 Task: Create a section Code Collectors and in the section, add a milestone Agile Project Management Implementation in the project AgileImpact
Action: Mouse moved to (514, 476)
Screenshot: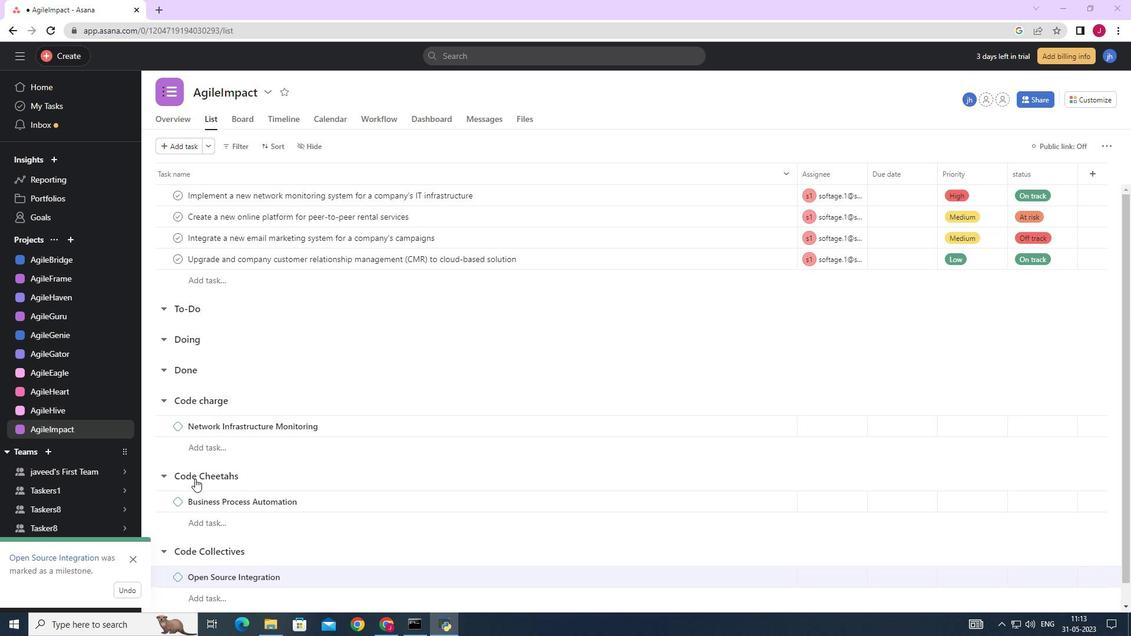 
Action: Mouse scrolled (514, 475) with delta (0, 0)
Screenshot: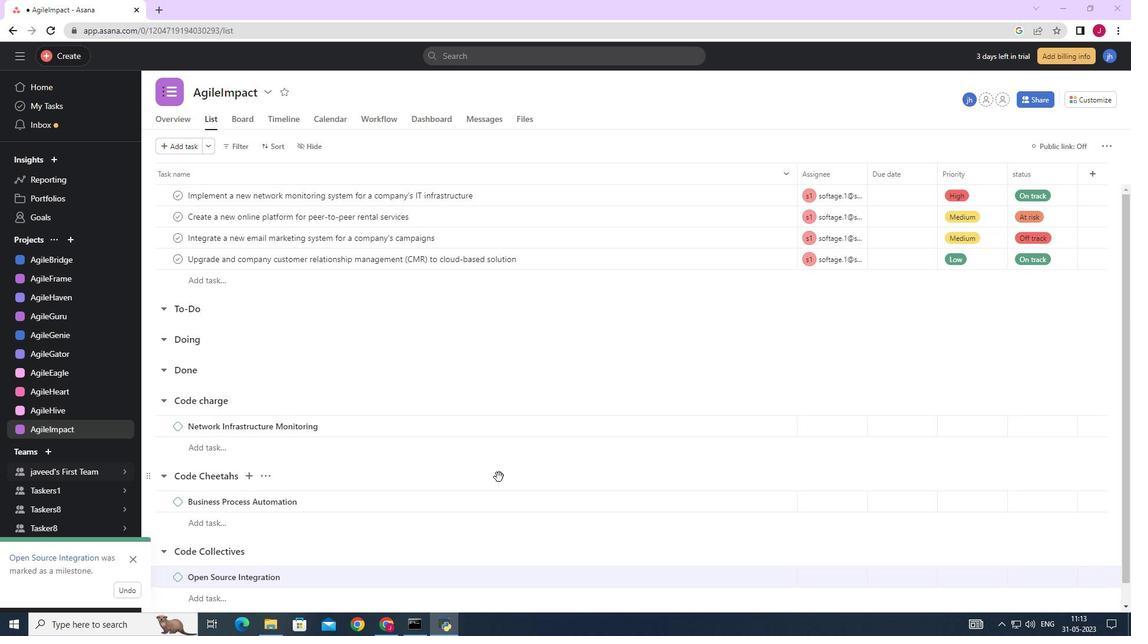 
Action: Mouse scrolled (514, 475) with delta (0, 0)
Screenshot: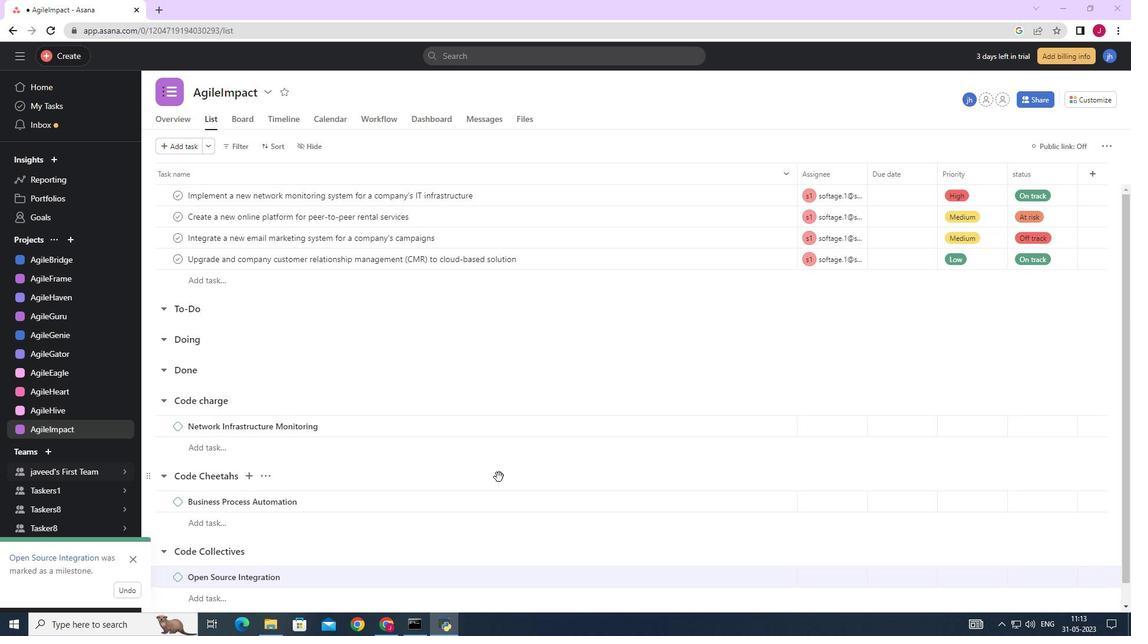
Action: Mouse scrolled (514, 475) with delta (0, 0)
Screenshot: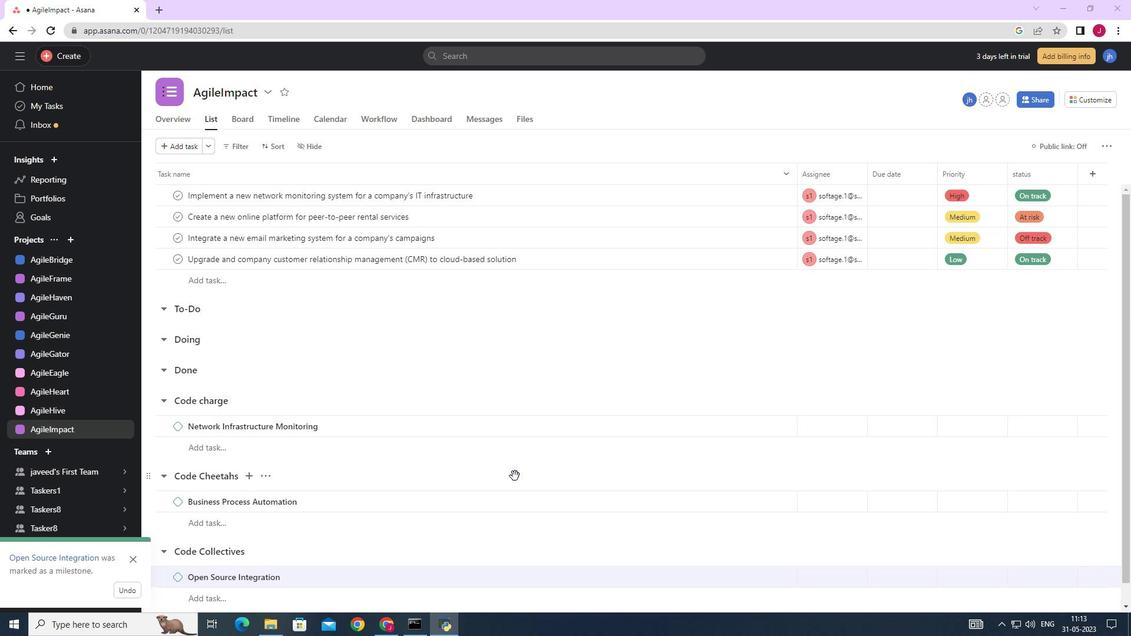 
Action: Mouse moved to (512, 476)
Screenshot: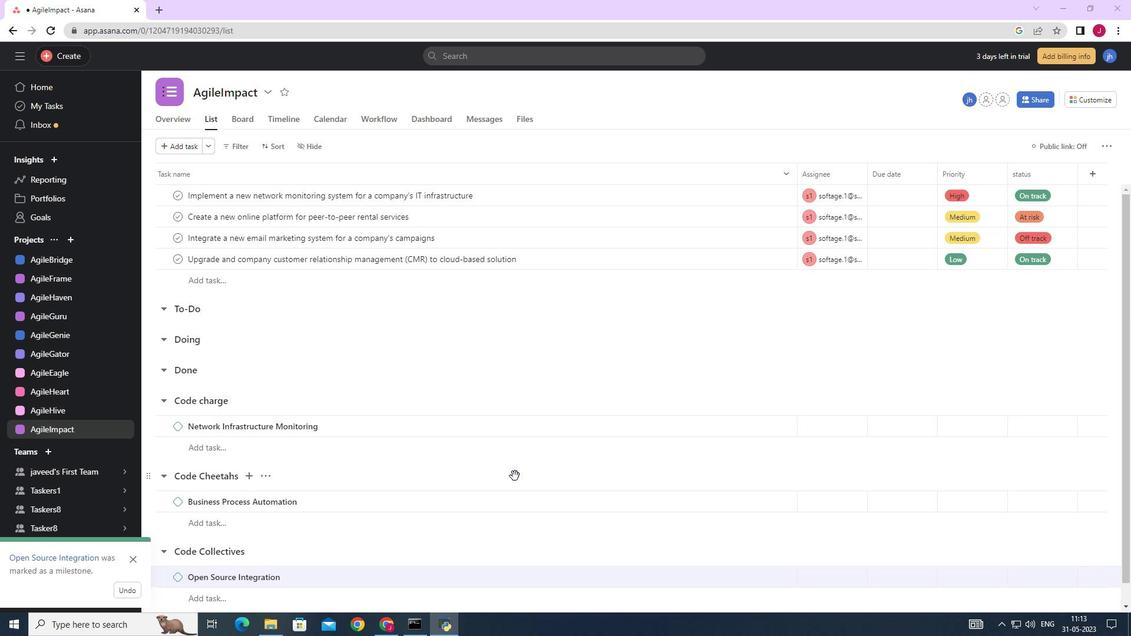 
Action: Mouse scrolled (512, 475) with delta (0, 0)
Screenshot: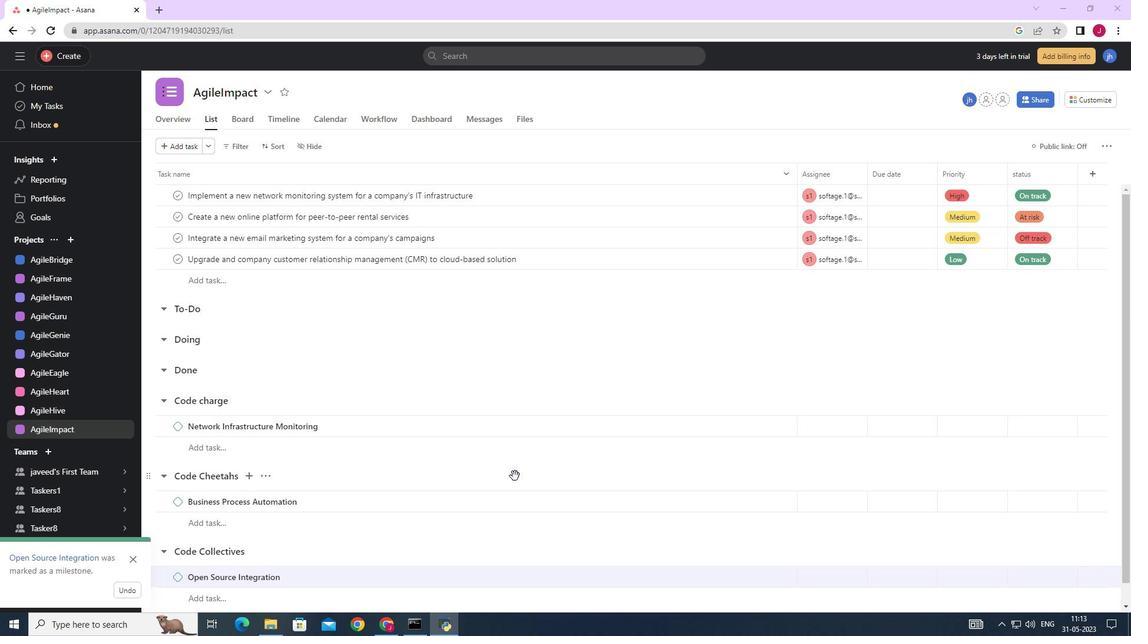 
Action: Mouse moved to (418, 495)
Screenshot: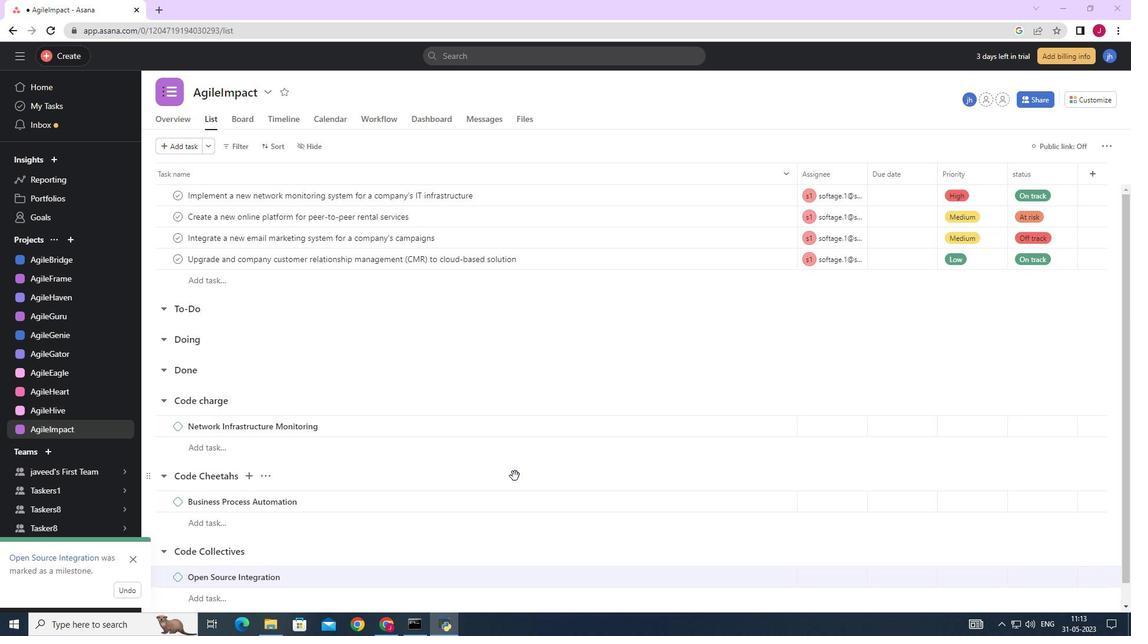 
Action: Mouse scrolled (474, 485) with delta (0, 0)
Screenshot: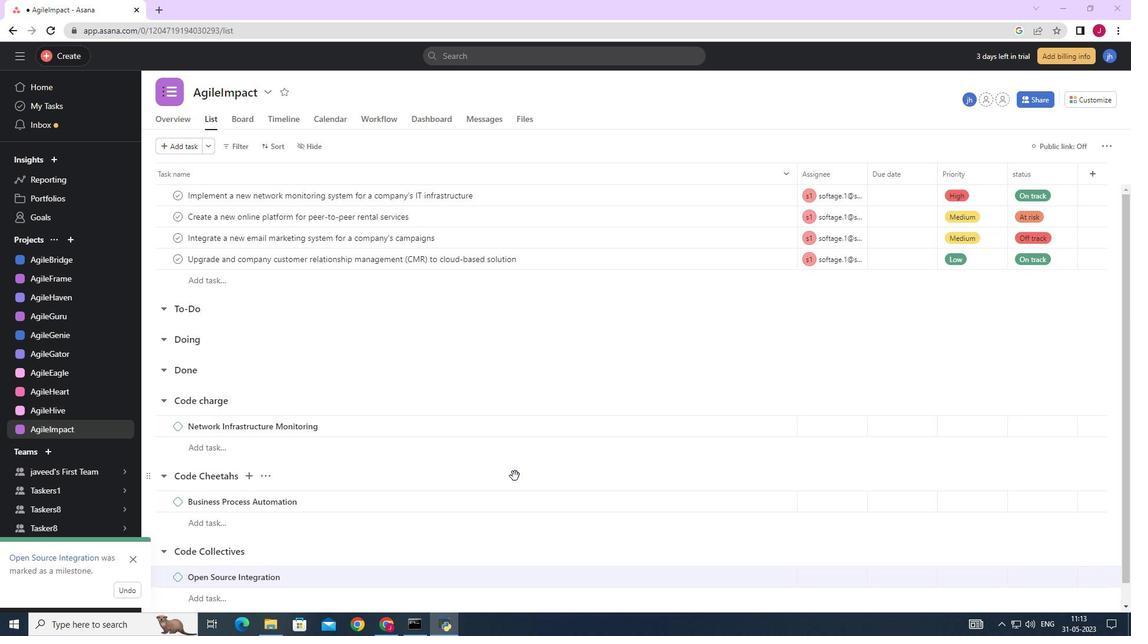 
Action: Mouse moved to (129, 559)
Screenshot: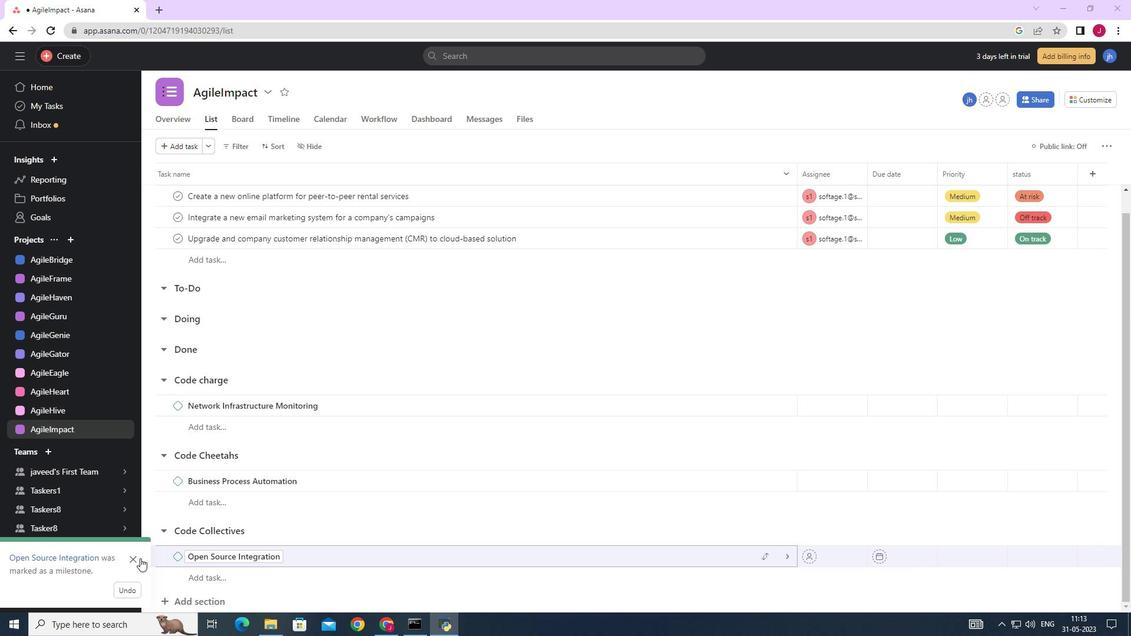 
Action: Mouse pressed left at (129, 559)
Screenshot: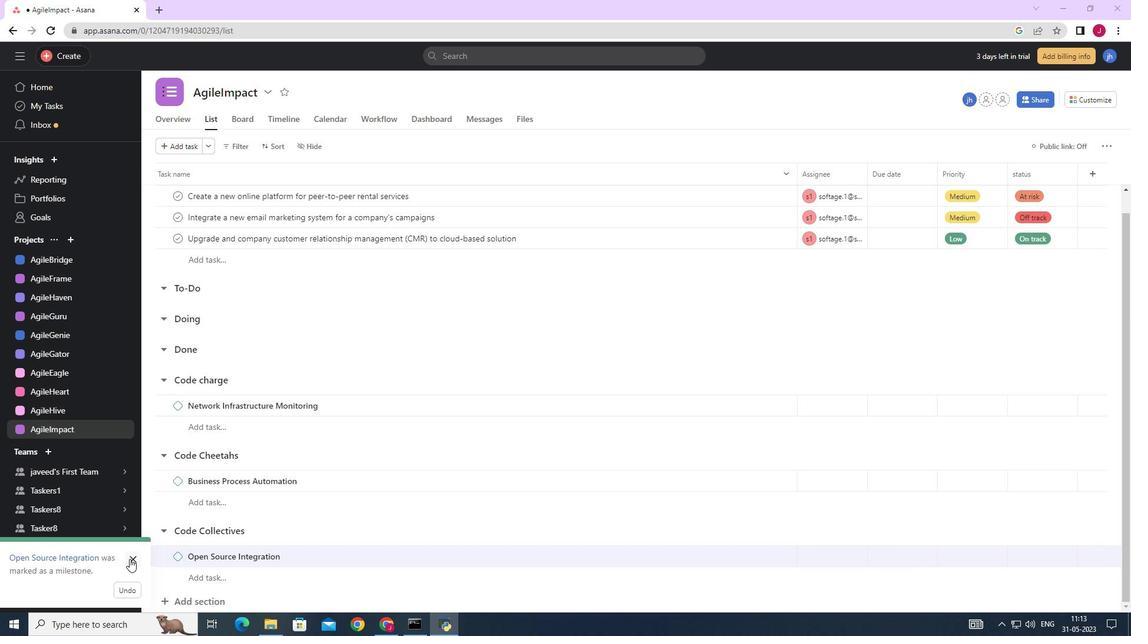 
Action: Mouse moved to (265, 516)
Screenshot: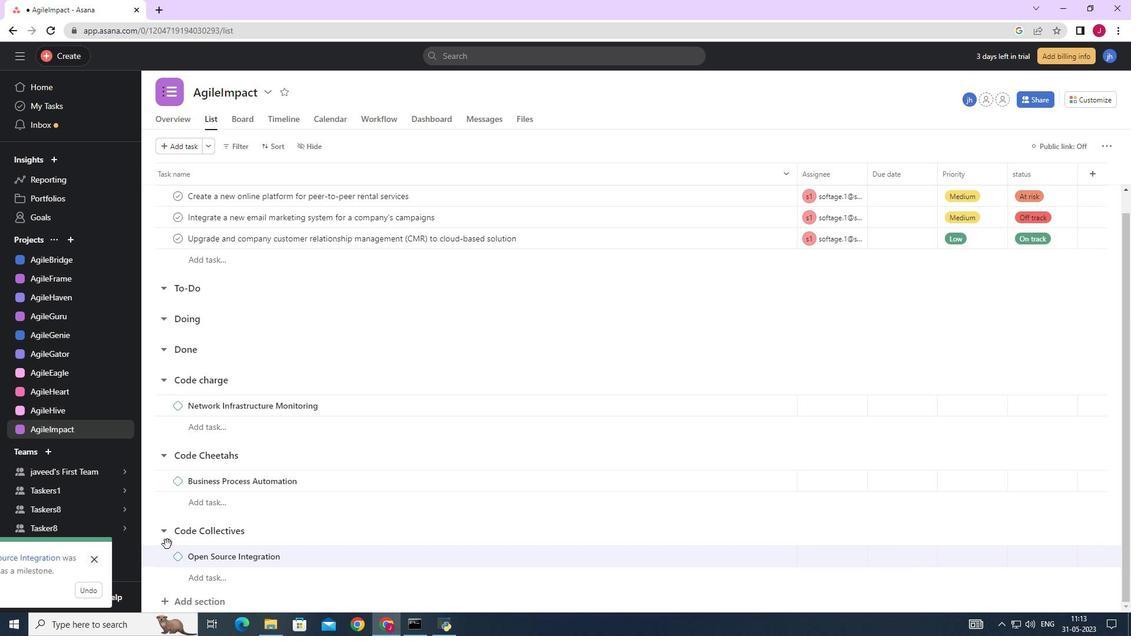 
Action: Mouse scrolled (265, 516) with delta (0, 0)
Screenshot: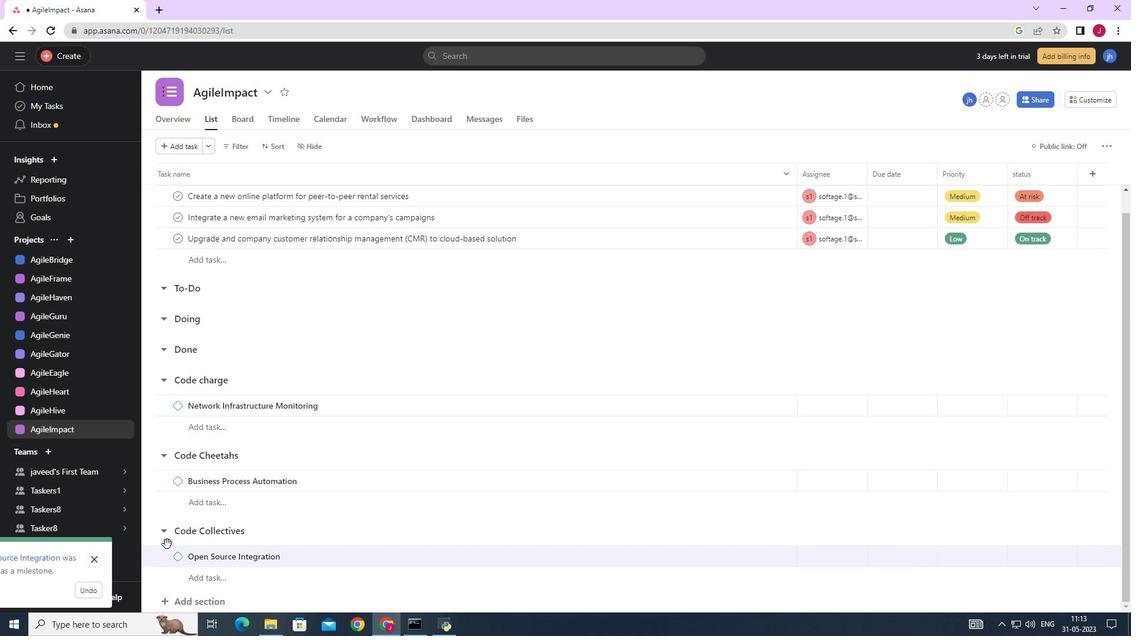 
Action: Mouse scrolled (265, 516) with delta (0, 0)
Screenshot: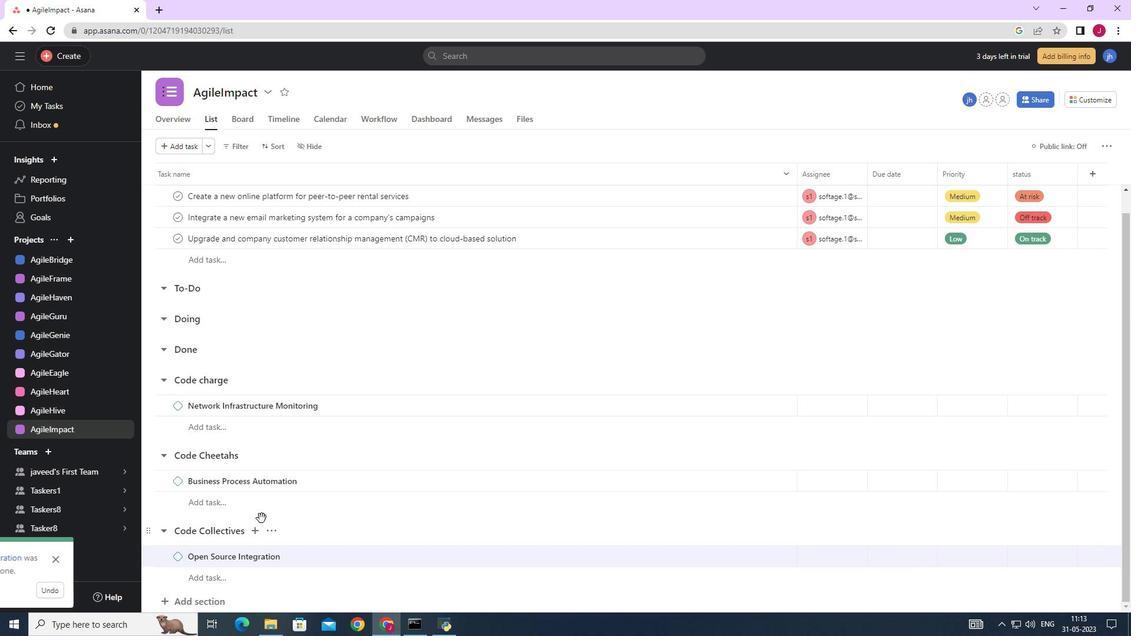 
Action: Mouse scrolled (265, 516) with delta (0, 0)
Screenshot: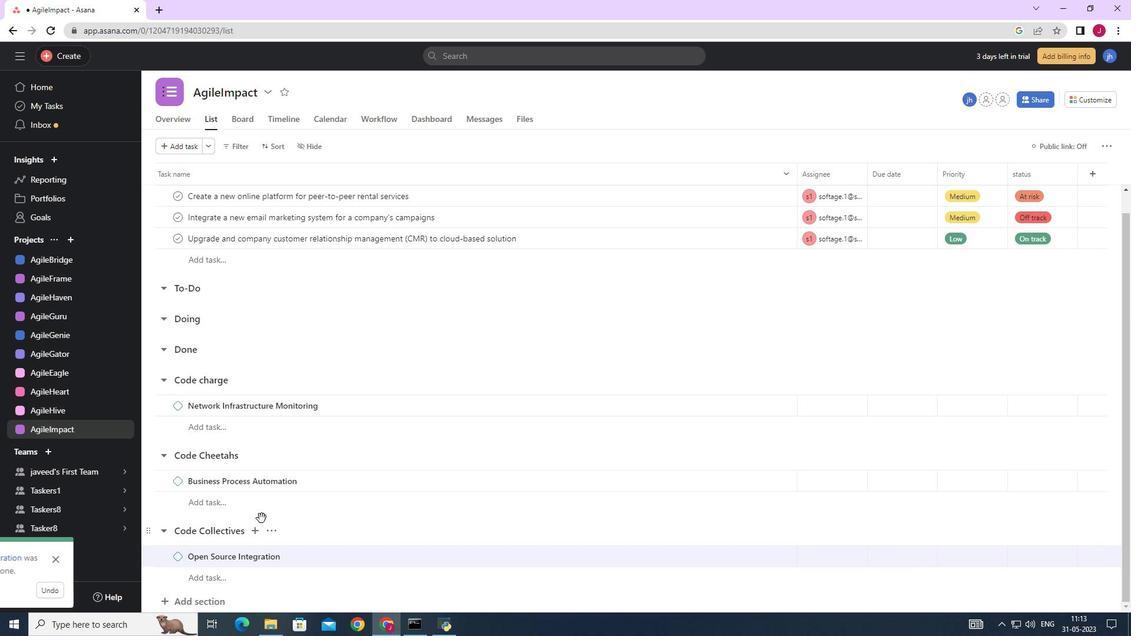 
Action: Mouse scrolled (265, 516) with delta (0, 0)
Screenshot: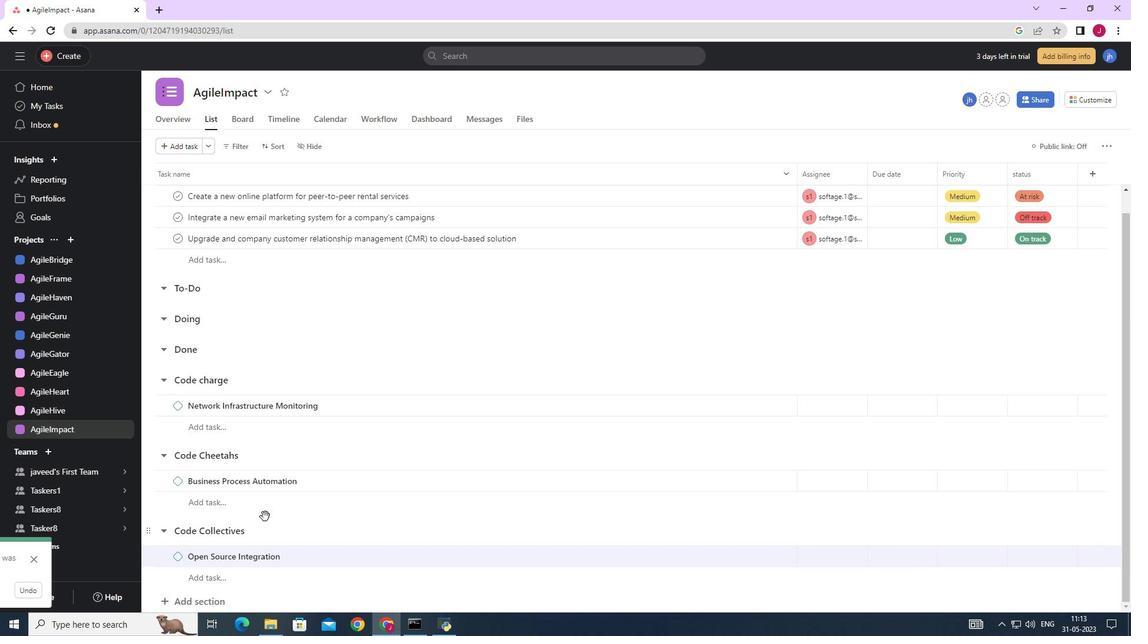 
Action: Mouse moved to (215, 599)
Screenshot: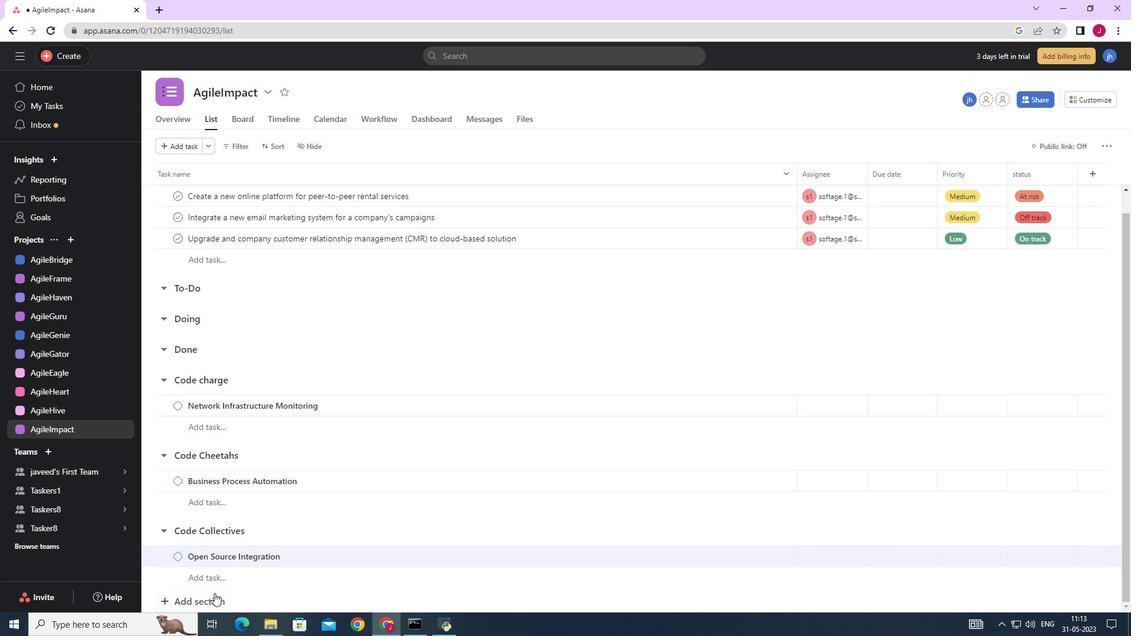 
Action: Mouse pressed left at (215, 599)
Screenshot: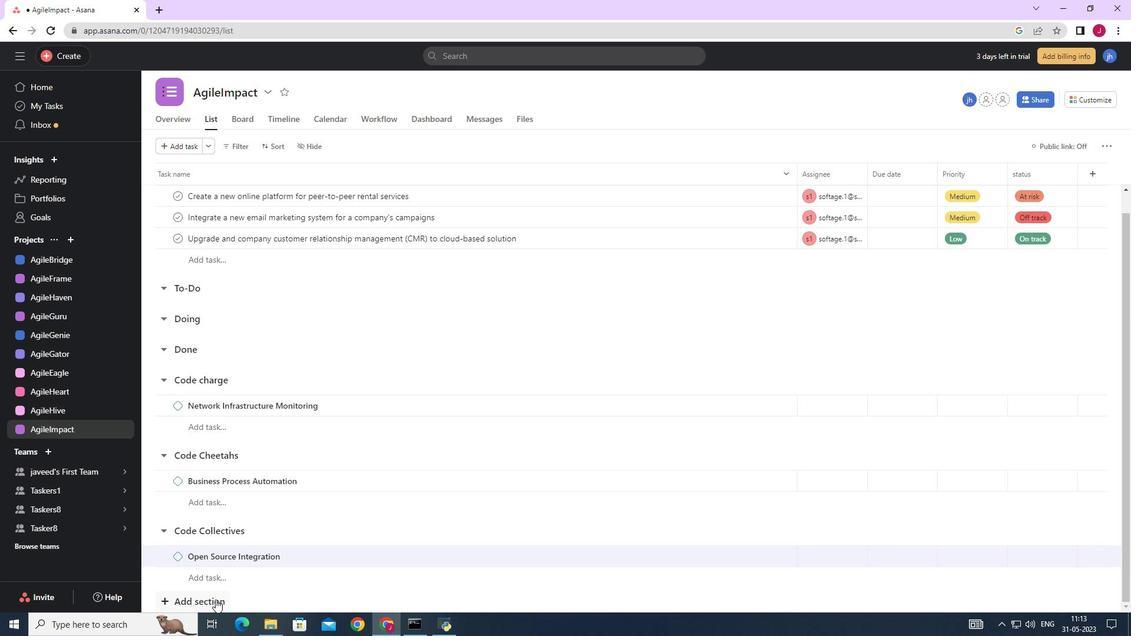 
Action: Mouse moved to (220, 587)
Screenshot: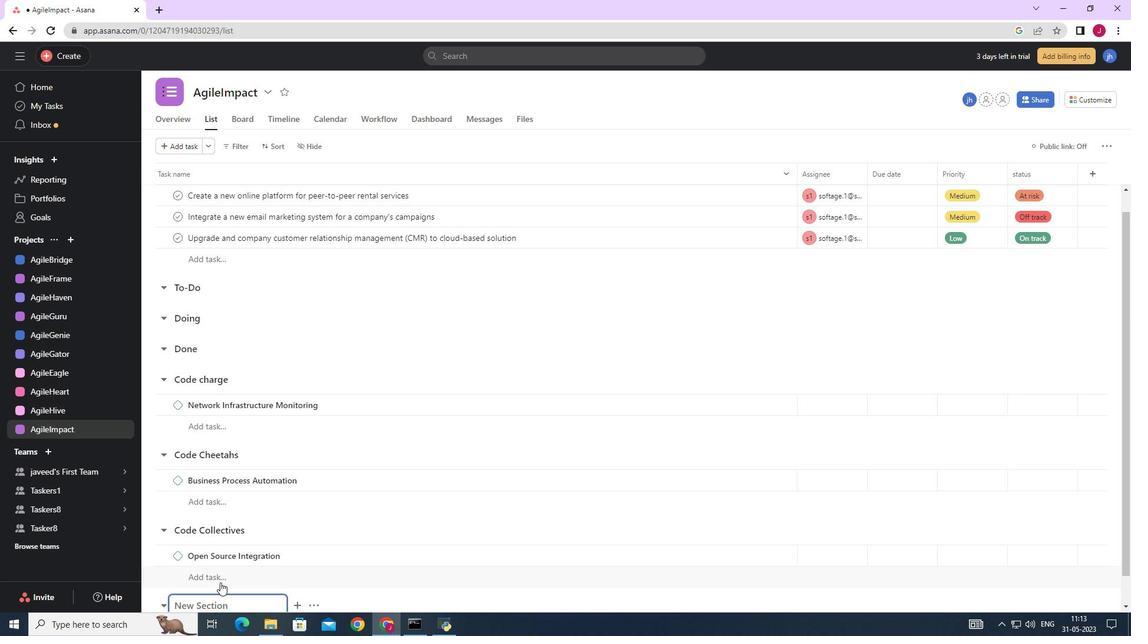 
Action: Mouse scrolled (220, 586) with delta (0, 0)
Screenshot: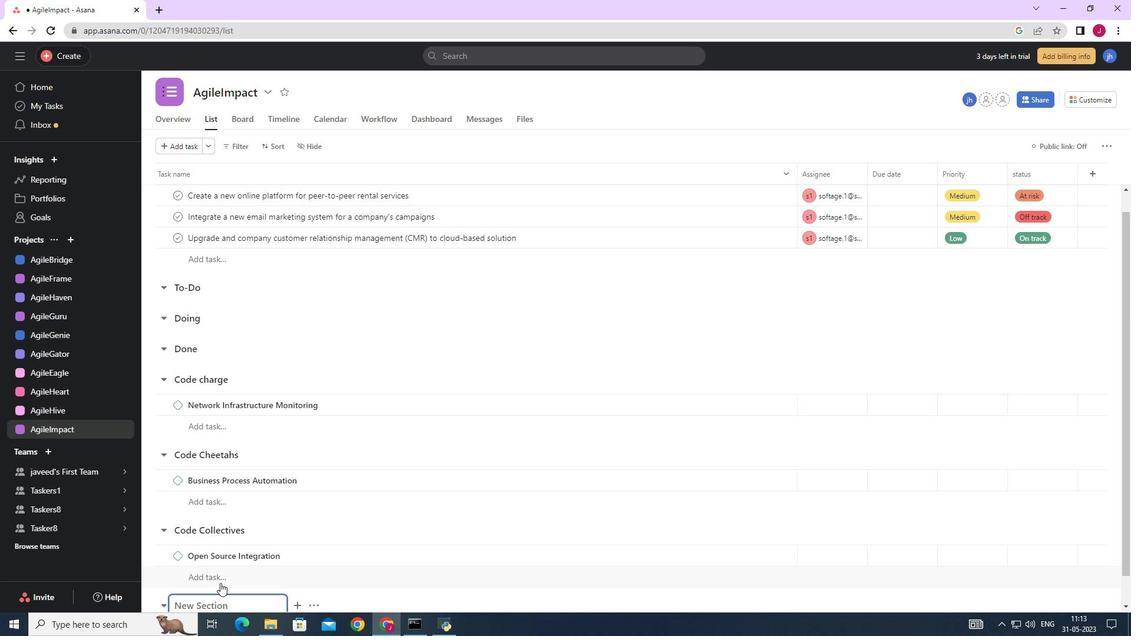 
Action: Mouse scrolled (220, 586) with delta (0, 0)
Screenshot: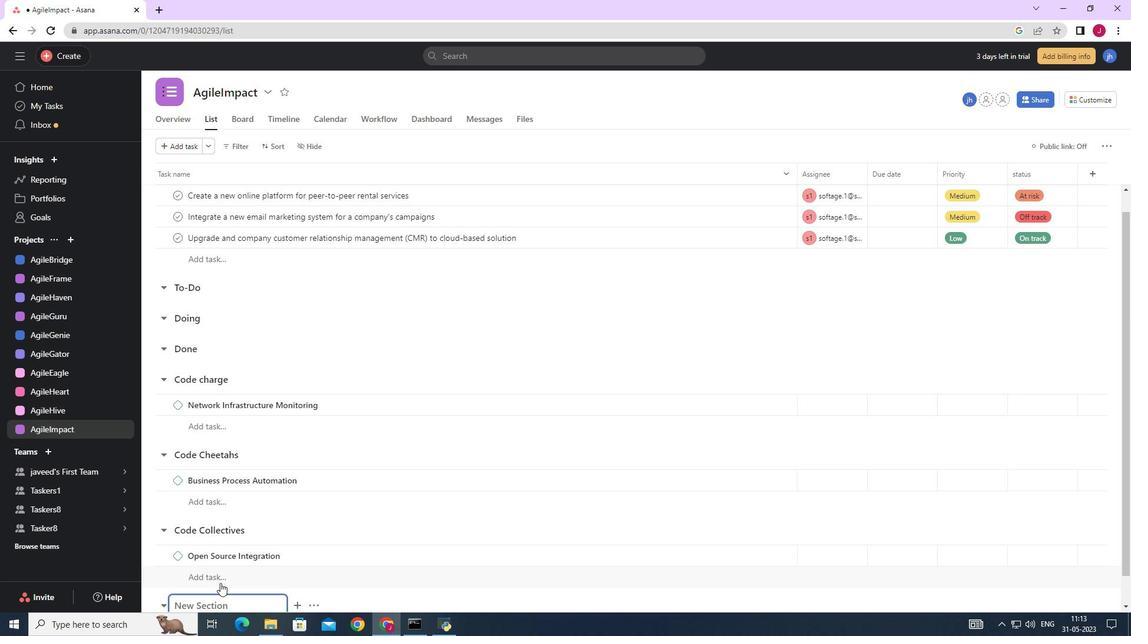 
Action: Mouse scrolled (220, 586) with delta (0, 0)
Screenshot: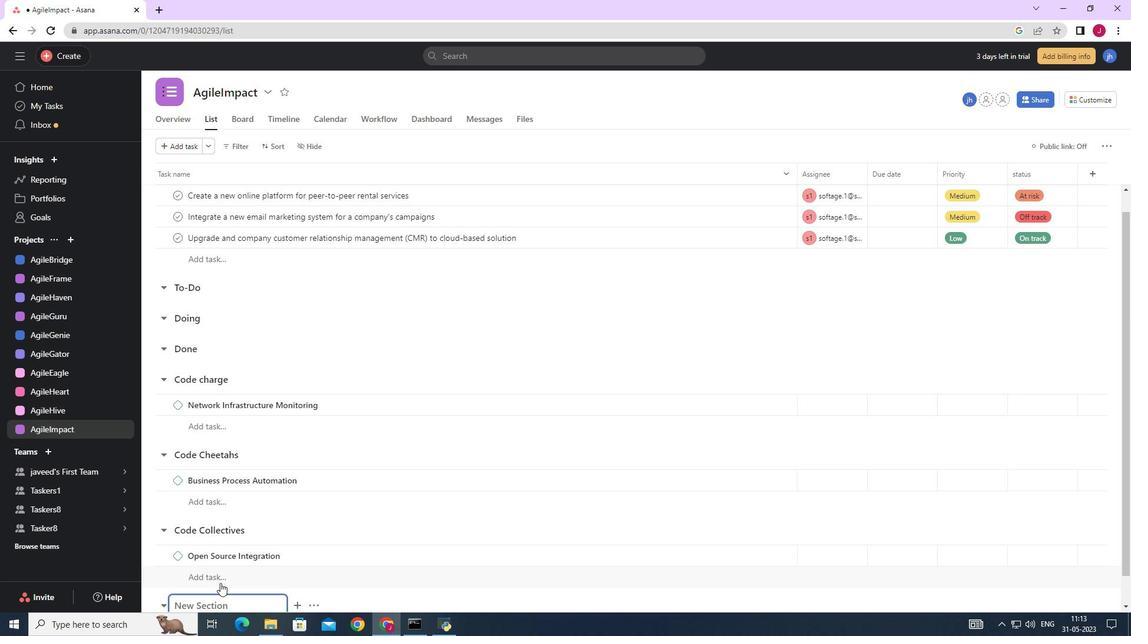 
Action: Mouse scrolled (220, 586) with delta (0, 0)
Screenshot: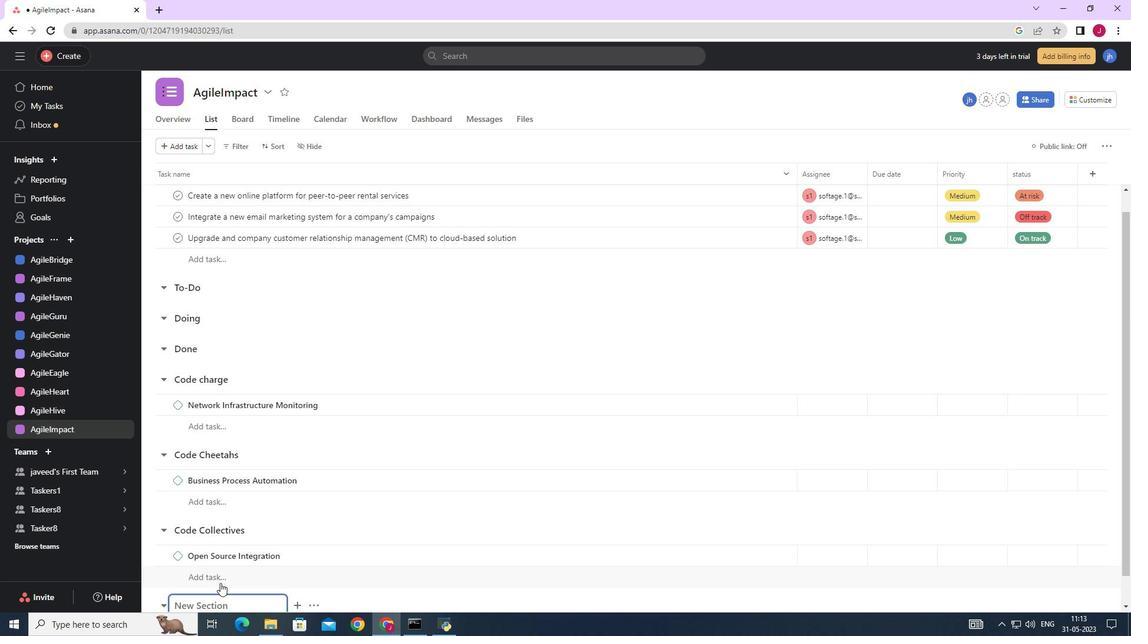 
Action: Mouse moved to (220, 578)
Screenshot: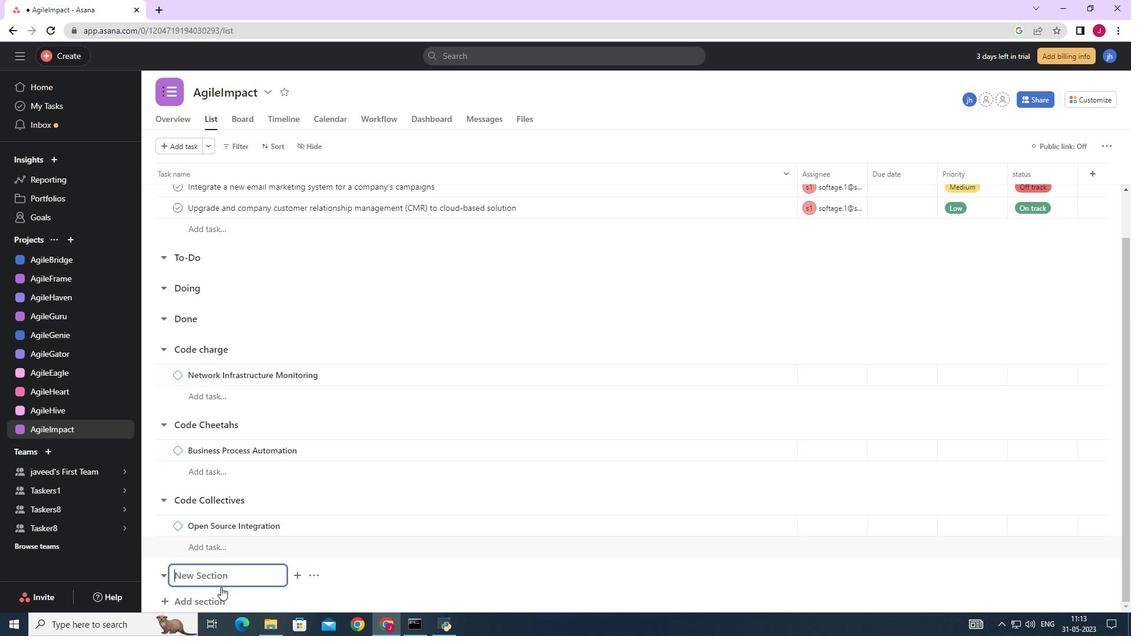 
Action: Mouse pressed left at (220, 578)
Screenshot: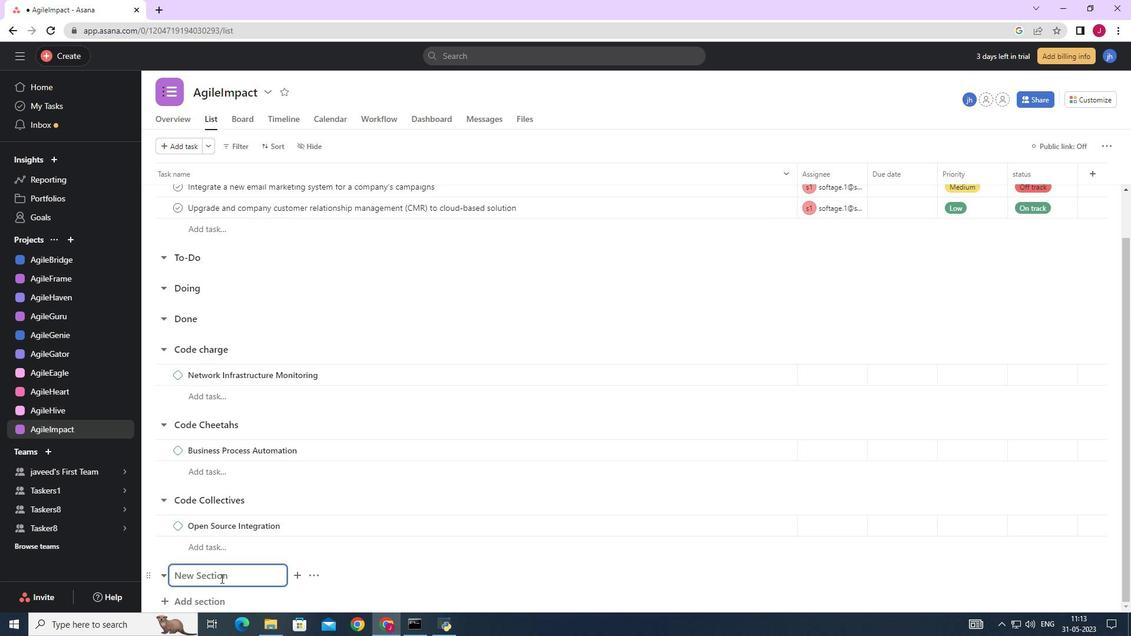 
Action: Mouse moved to (220, 577)
Screenshot: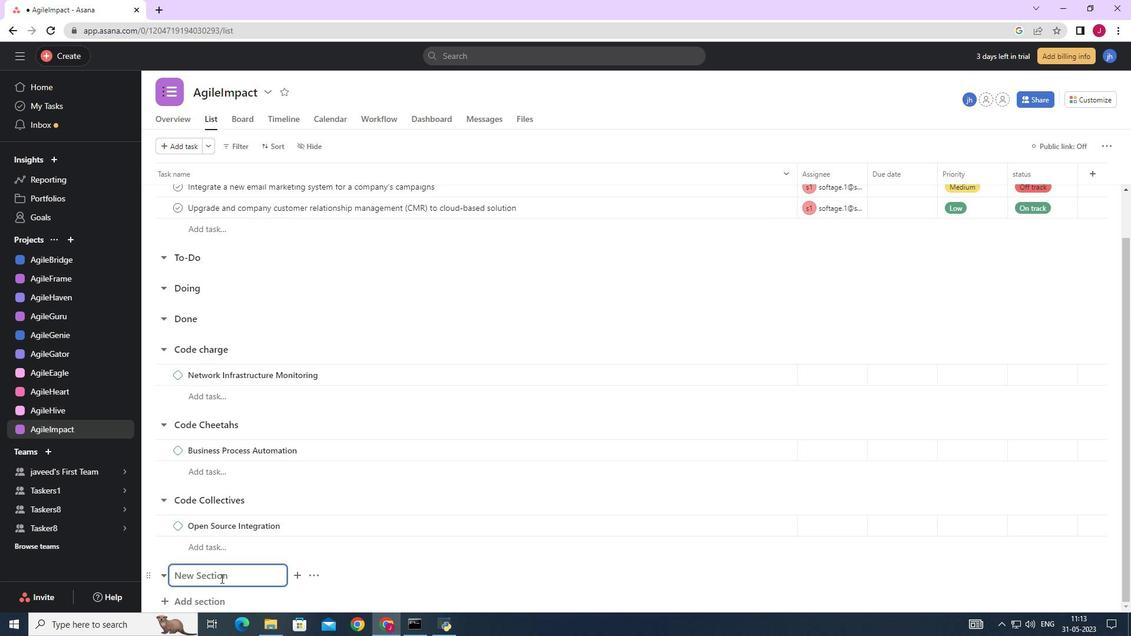
Action: Key pressed <Key.caps_lock>C<Key.caps_lock>ode<Key.space><Key.caps_lock>C<Key.caps_lock>ollectors<Key.enter><Key.caps_lock>A<Key.caps_lock>gile<Key.space>p<Key.caps_lock>R<Key.backspace><Key.caps_lock>roject<Key.space>management<Key.space><Key.caps_lock>I<Key.caps_lock>mplementation
Screenshot: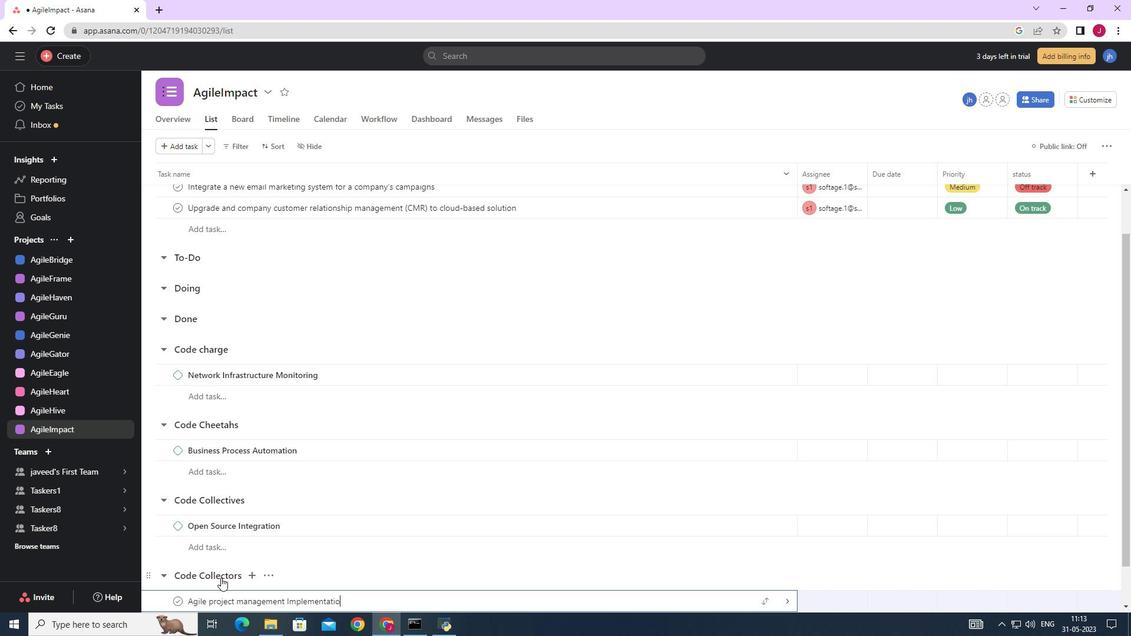 
Action: Mouse moved to (785, 600)
Screenshot: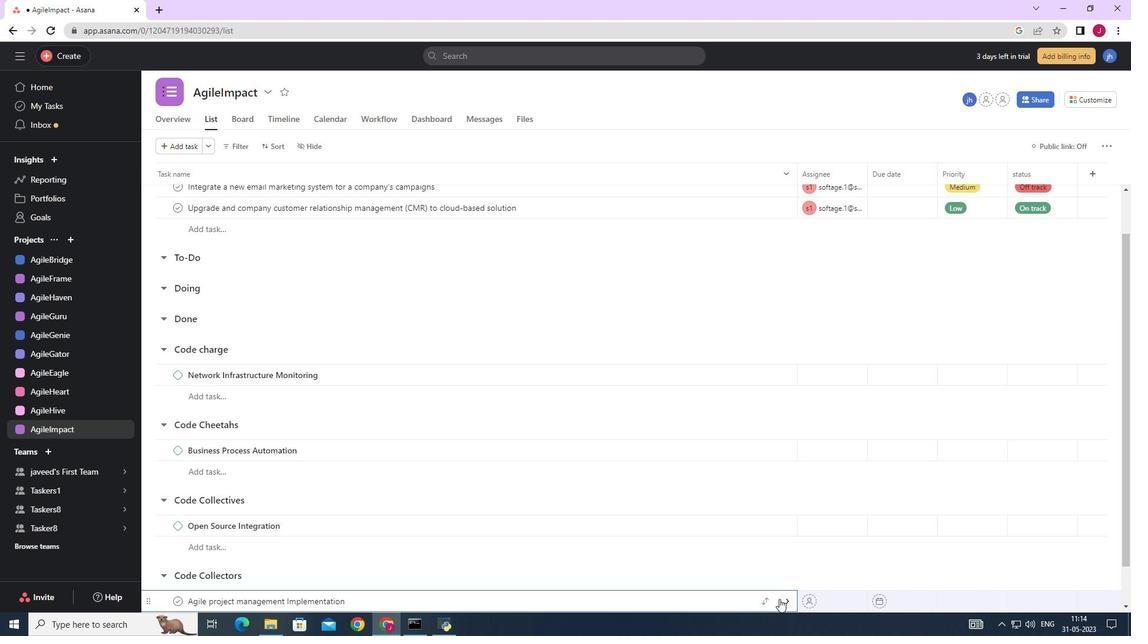 
Action: Mouse pressed left at (785, 600)
Screenshot: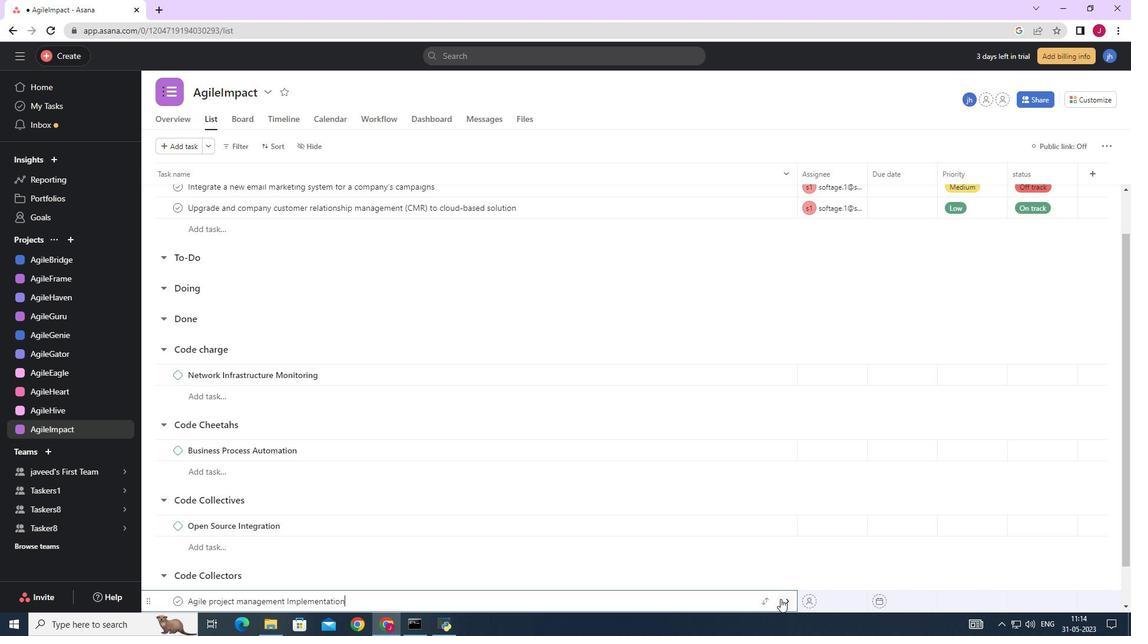 
Action: Mouse moved to (1083, 143)
Screenshot: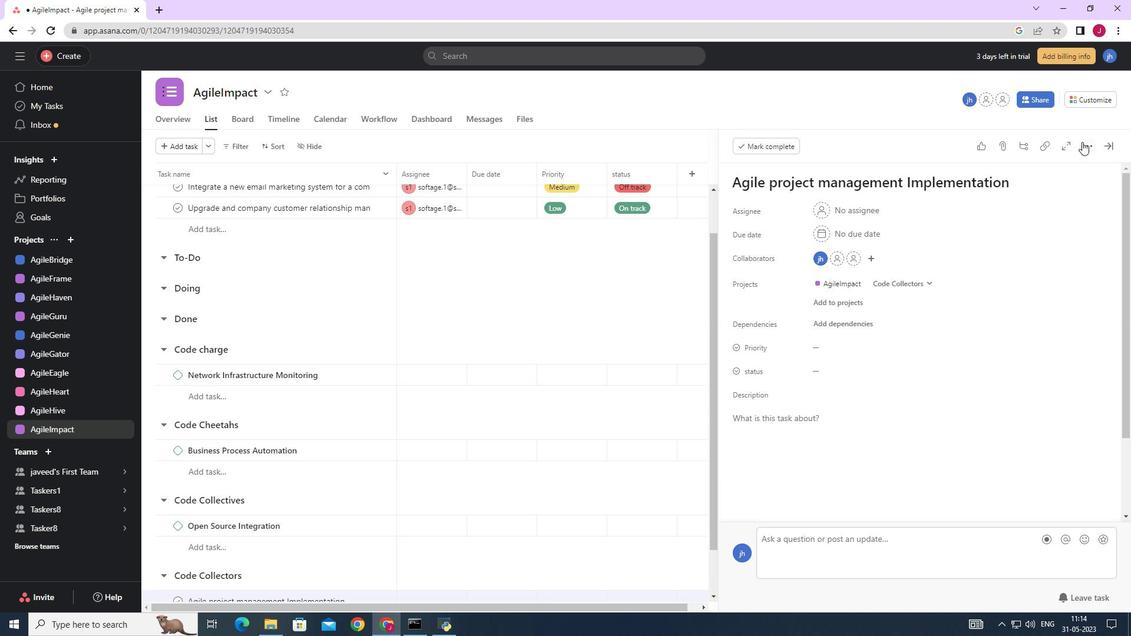 
Action: Mouse pressed left at (1083, 143)
Screenshot: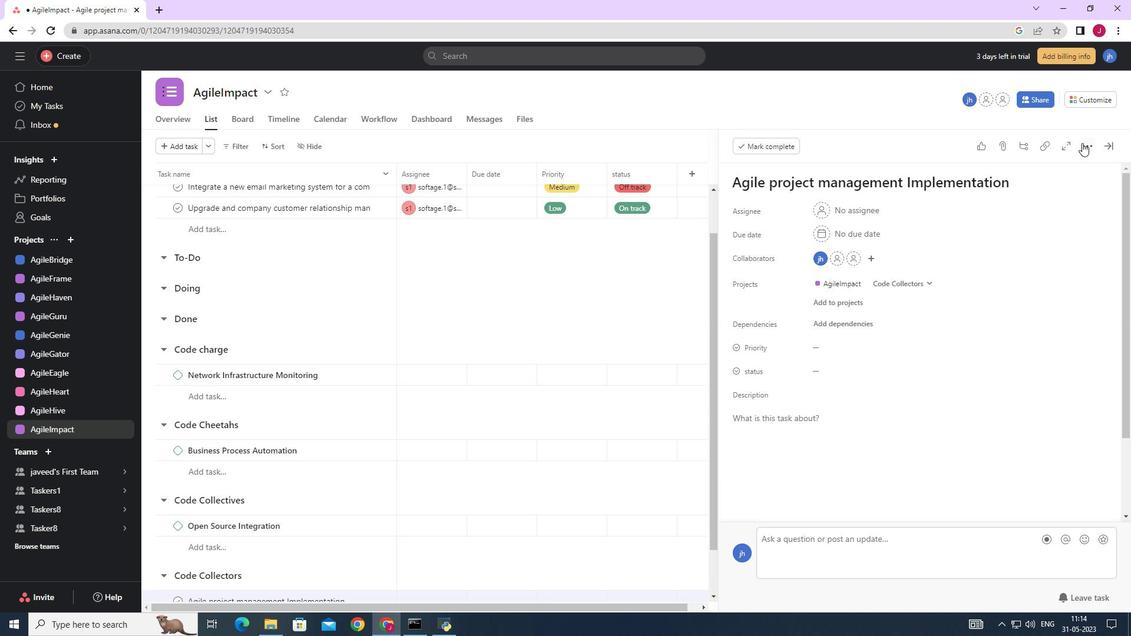 
Action: Mouse moved to (993, 187)
Screenshot: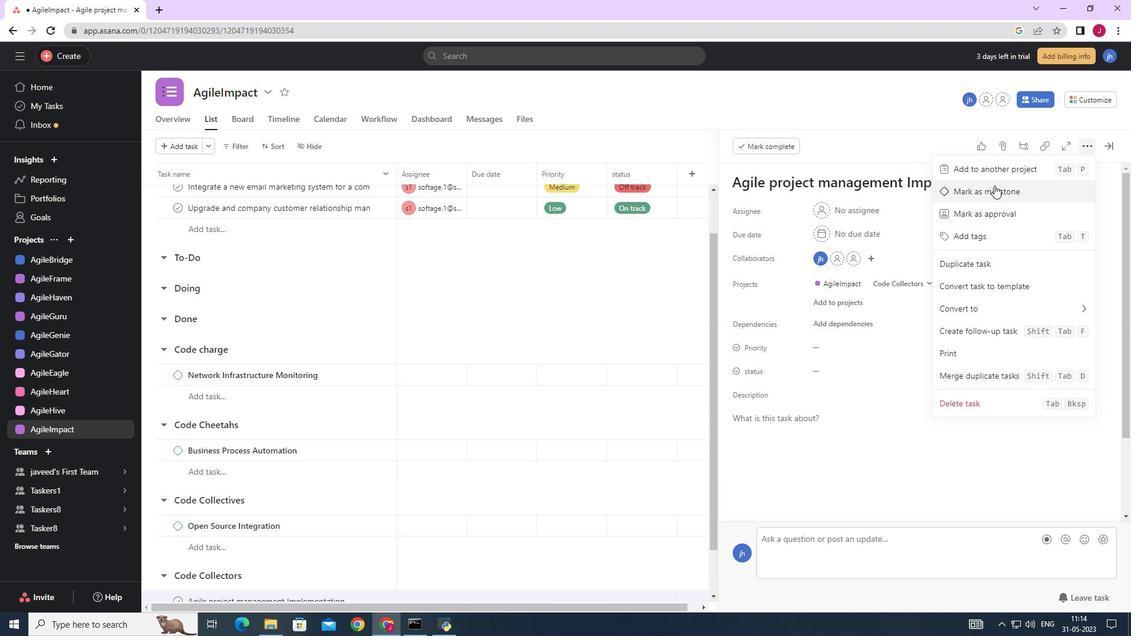 
Action: Mouse pressed left at (993, 187)
Screenshot: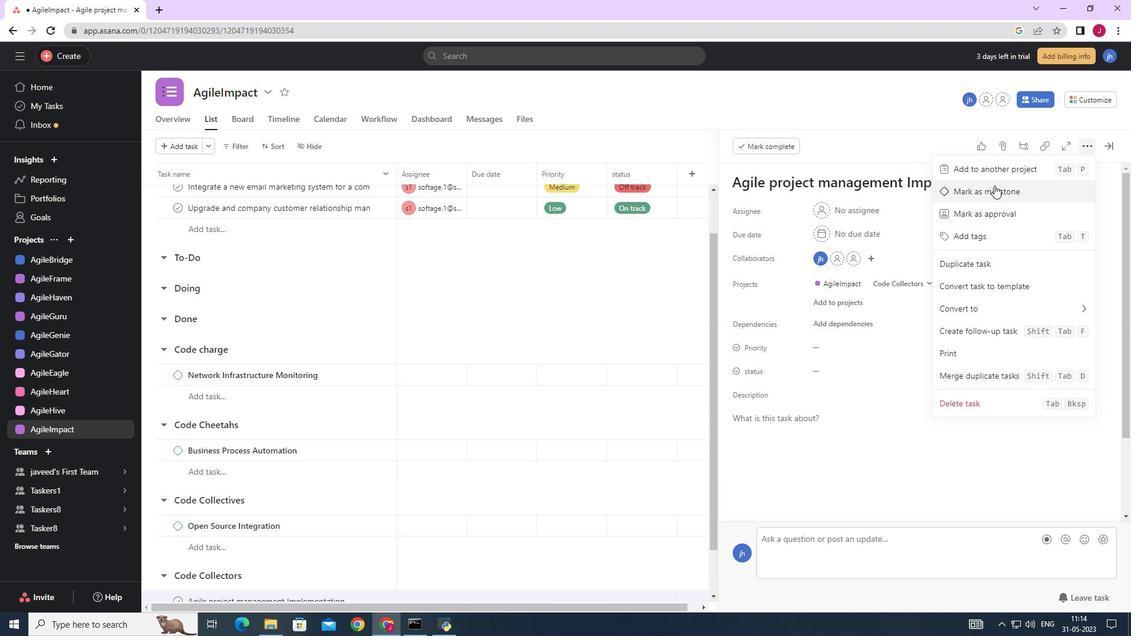 
Action: Mouse moved to (1107, 143)
Screenshot: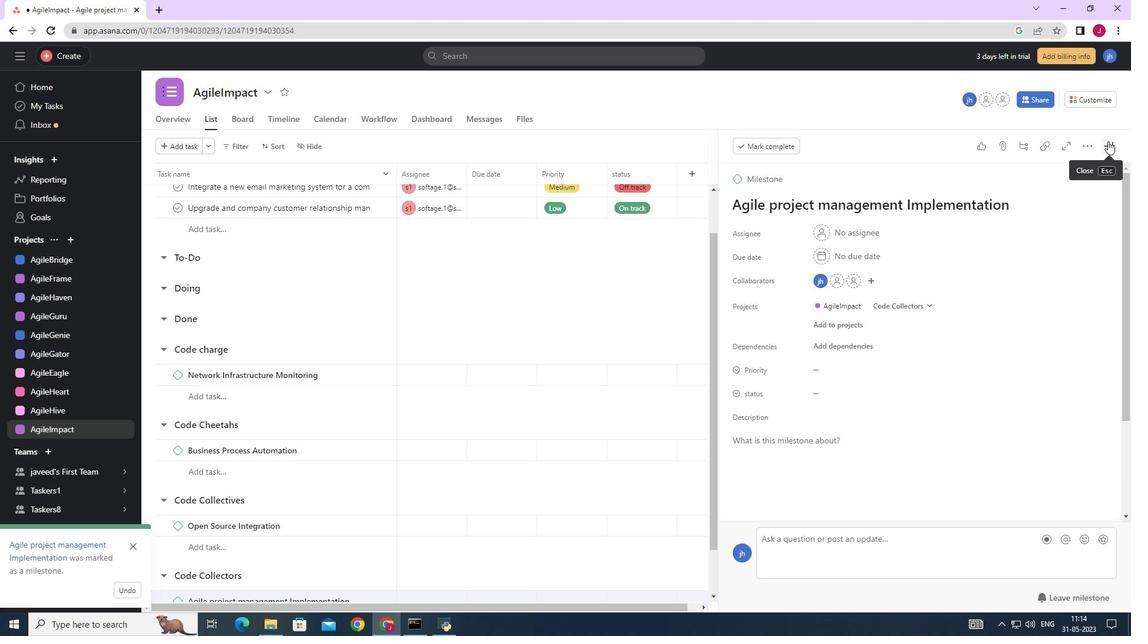 
Action: Mouse pressed left at (1107, 143)
Screenshot: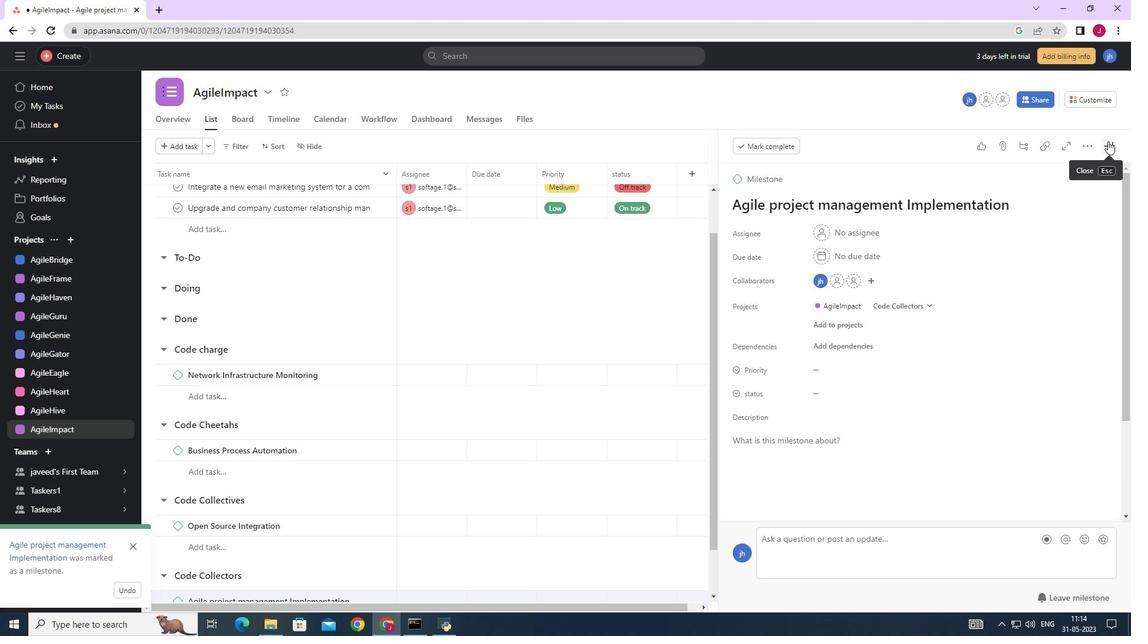 
Action: Mouse moved to (973, 221)
Screenshot: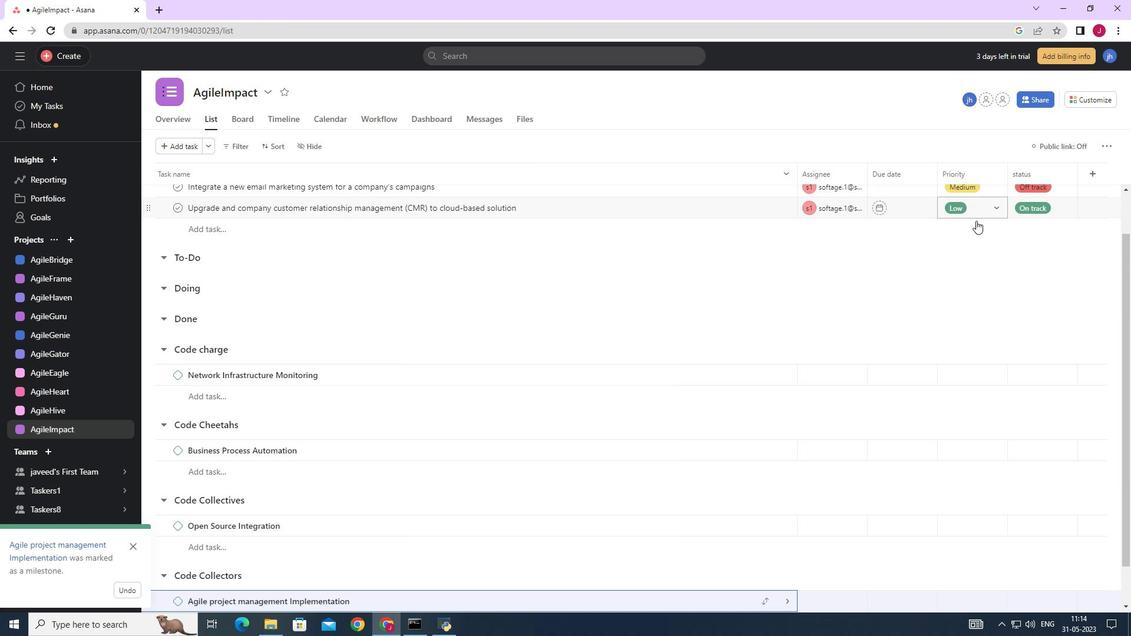 
